 Task: Go to symbol in the workspace.
Action: Mouse moved to (199, 5)
Screenshot: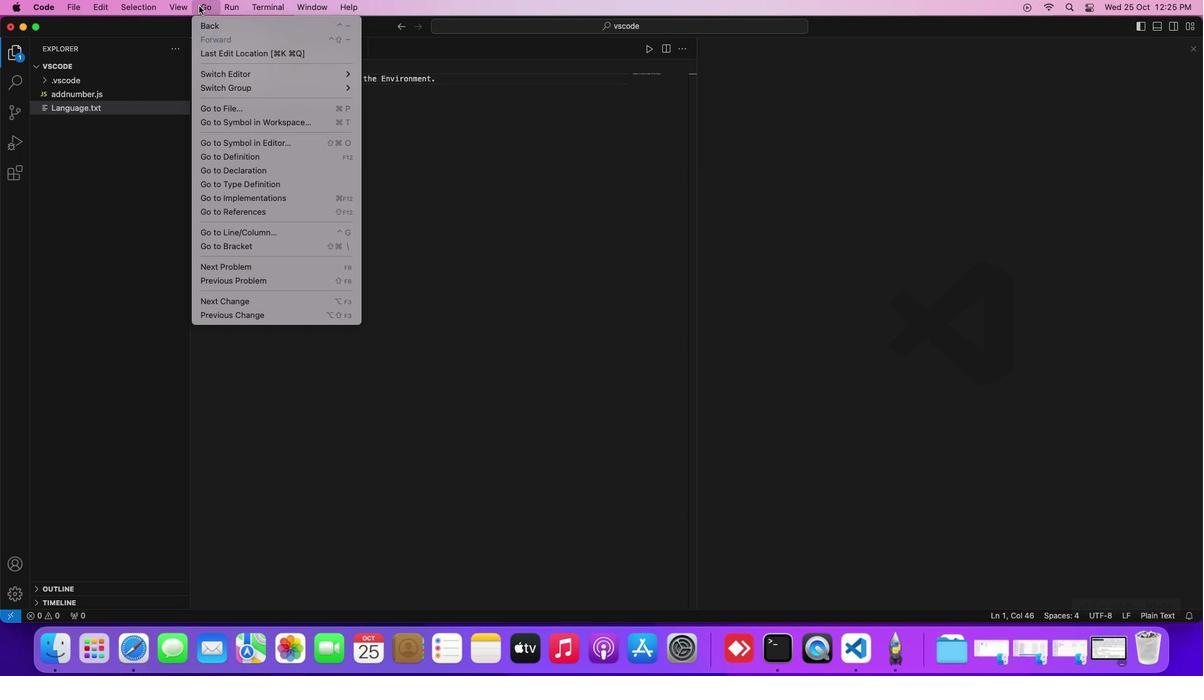 
Action: Mouse pressed left at (199, 5)
Screenshot: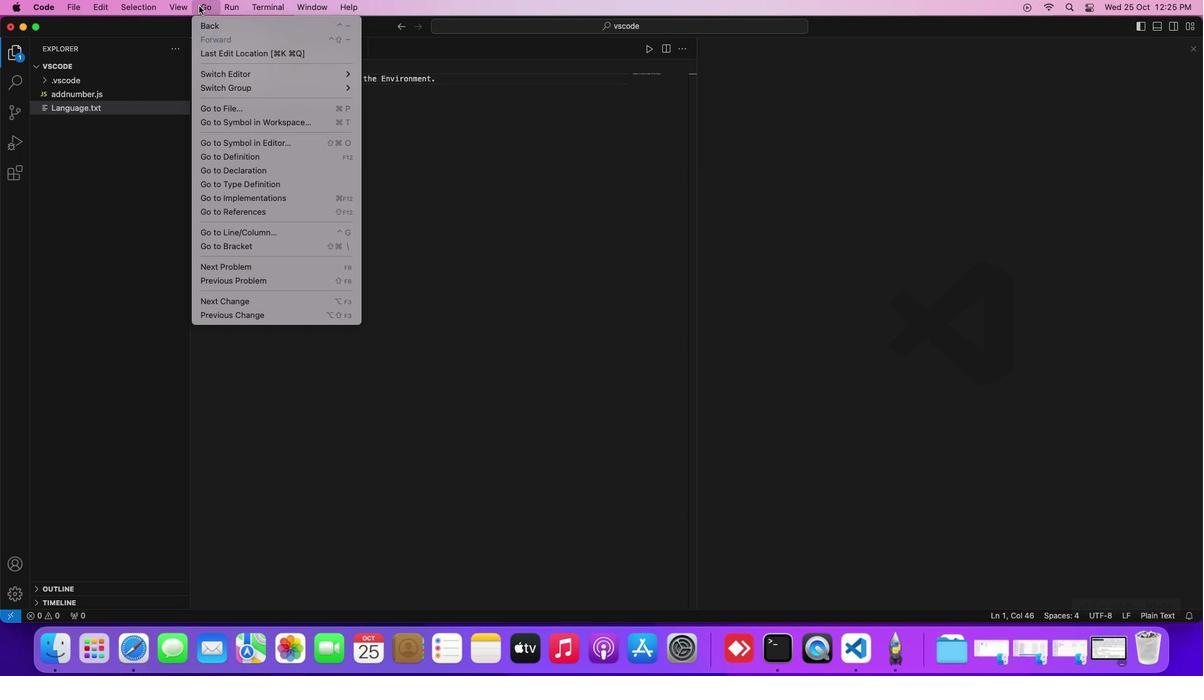 
Action: Mouse moved to (255, 116)
Screenshot: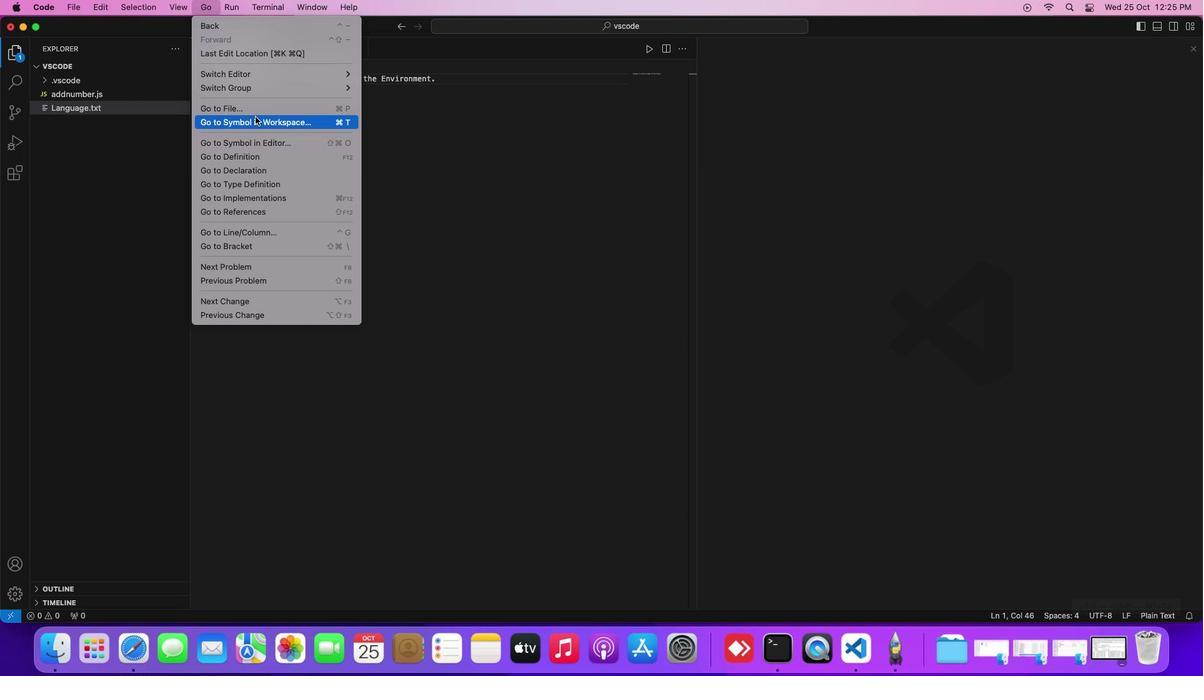 
Action: Mouse pressed left at (255, 116)
Screenshot: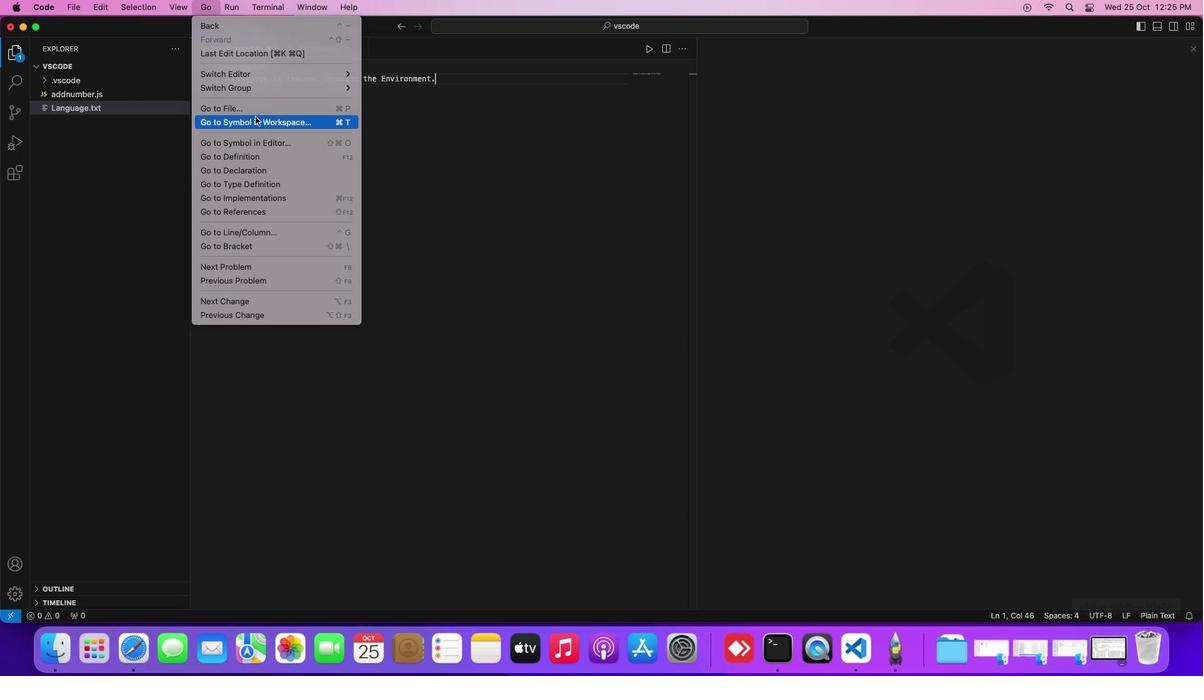 
Action: Mouse moved to (310, 114)
Screenshot: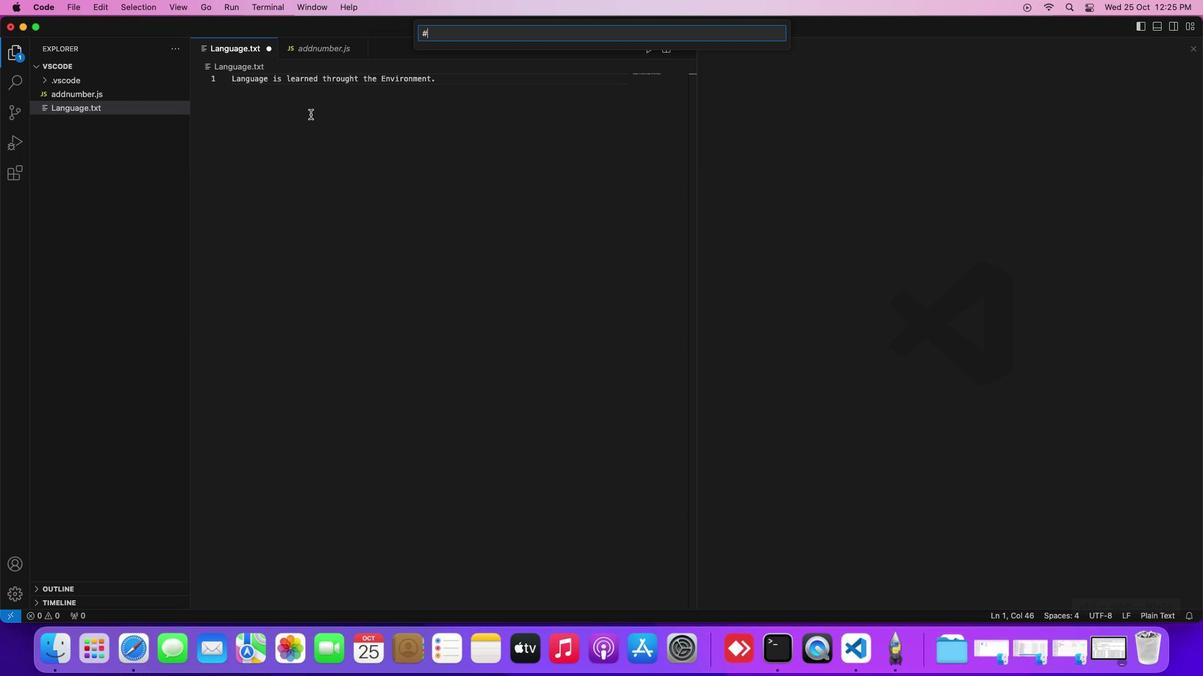 
